 Task: Apply conditional formatting to highlight cells in the range A2:F13 where the value is greater than 9.
Action: Mouse moved to (45, 165)
Screenshot: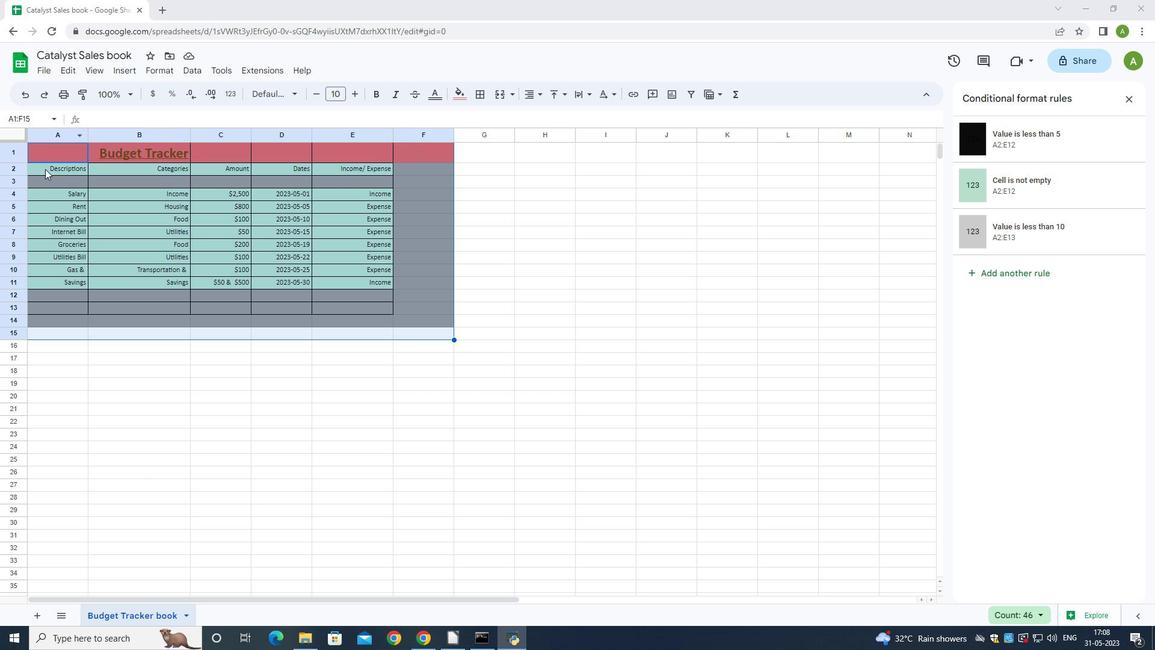 
Action: Mouse pressed left at (45, 165)
Screenshot: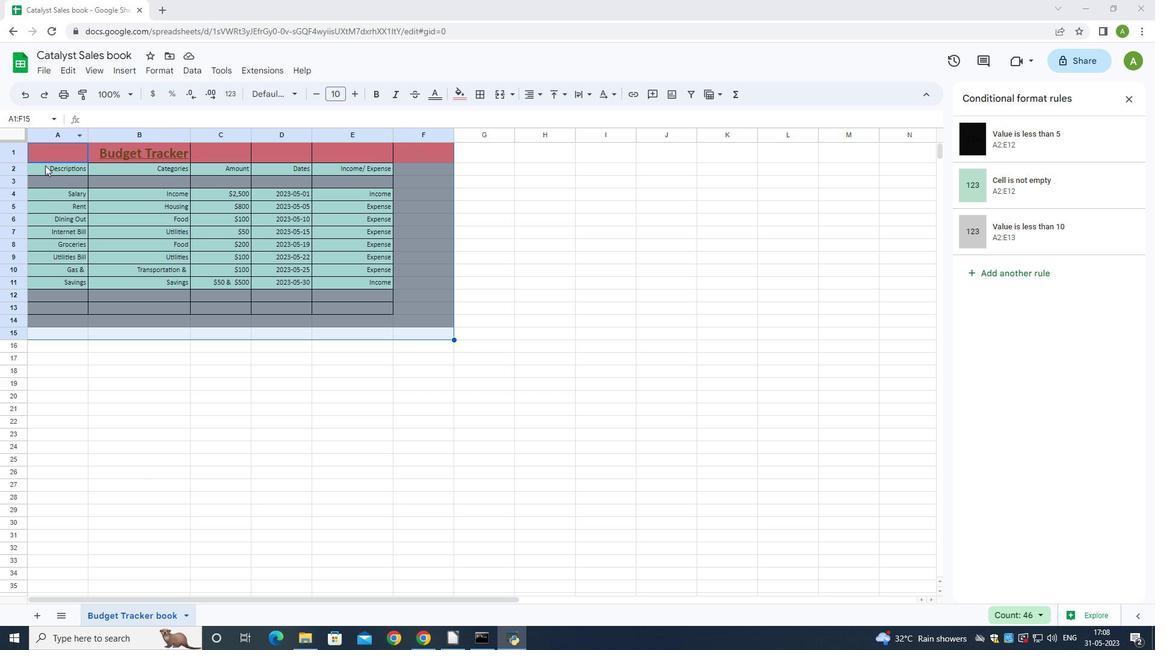 
Action: Mouse moved to (158, 69)
Screenshot: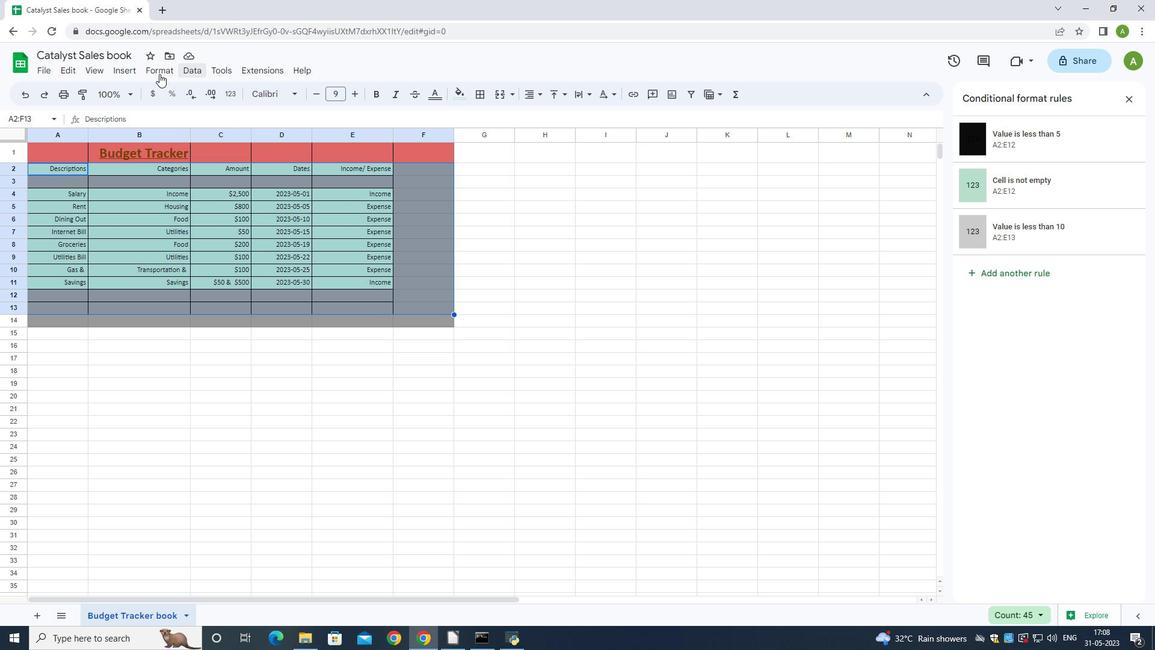 
Action: Mouse pressed left at (158, 69)
Screenshot: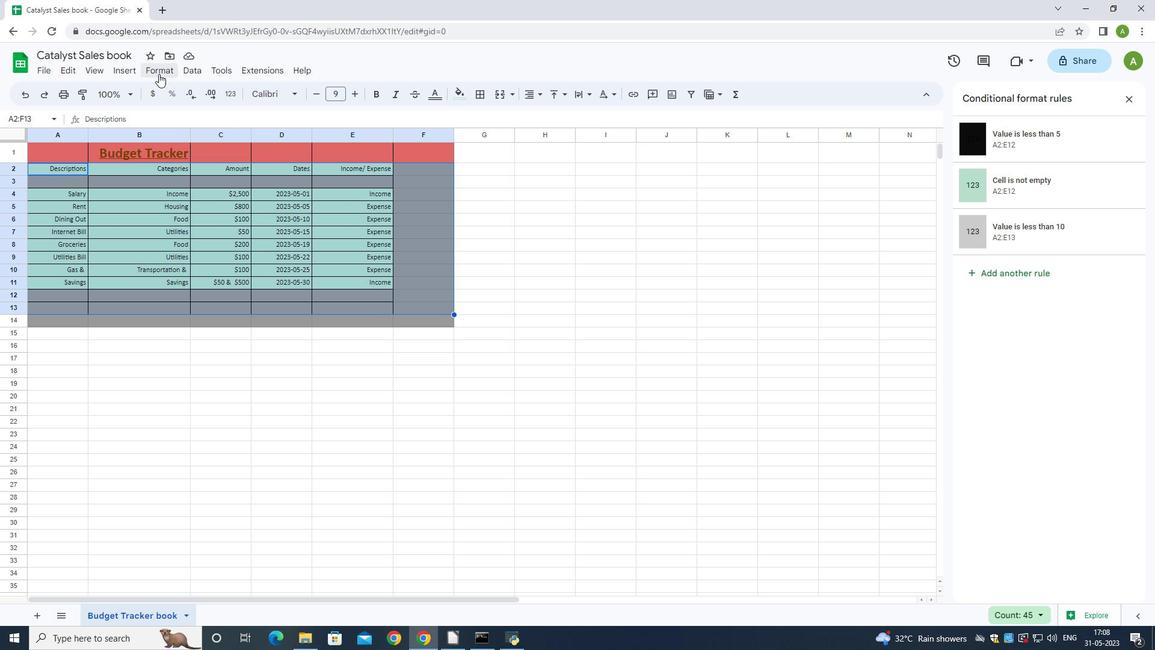 
Action: Mouse moved to (191, 274)
Screenshot: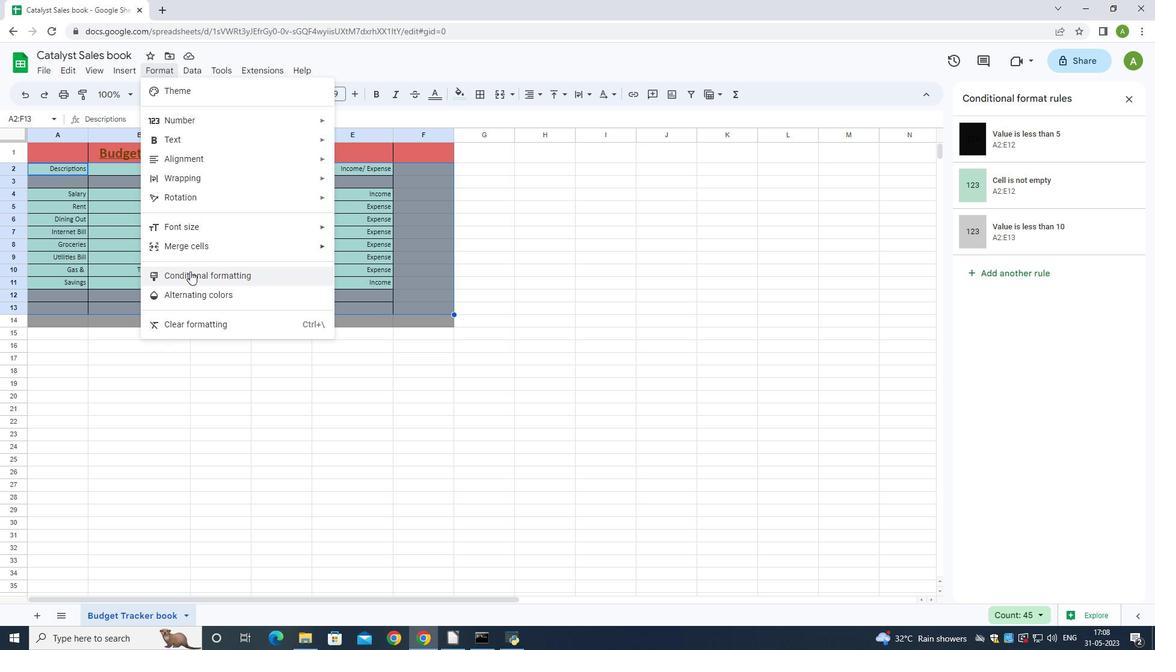 
Action: Mouse pressed left at (191, 274)
Screenshot: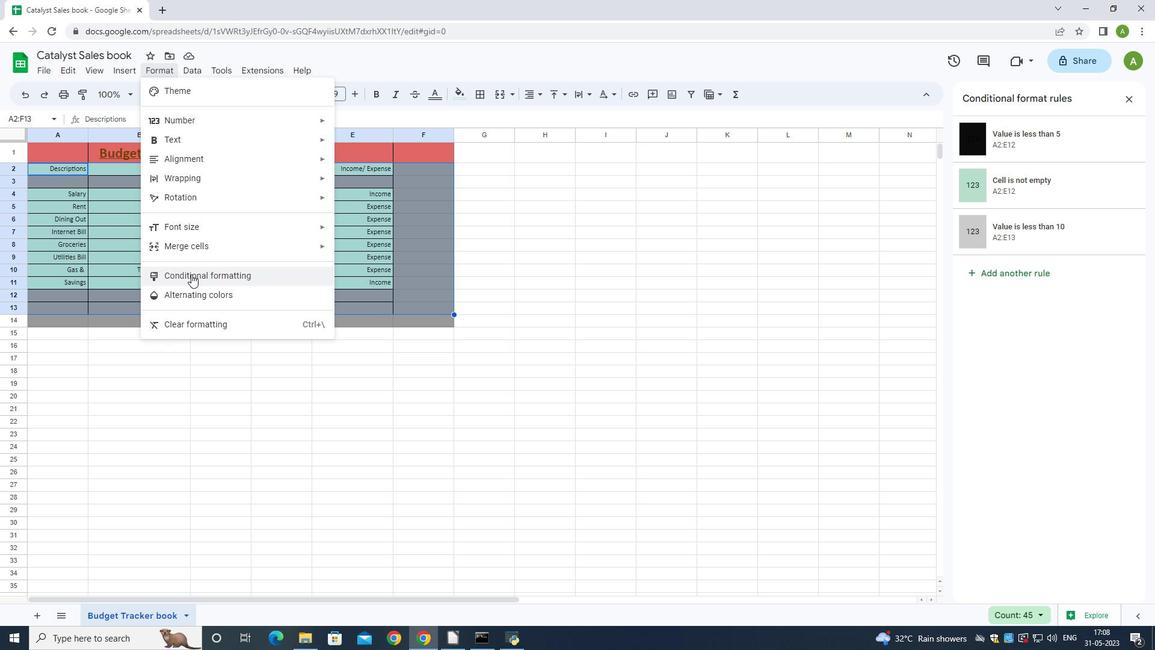 
Action: Mouse moved to (1005, 267)
Screenshot: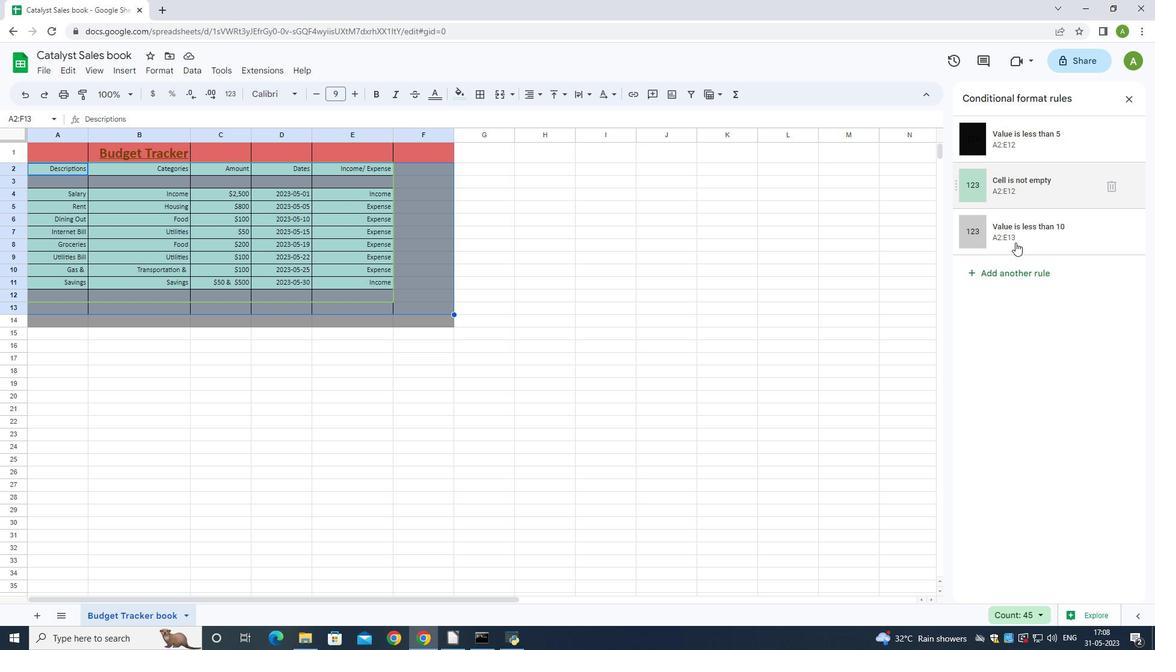 
Action: Mouse pressed left at (1005, 267)
Screenshot: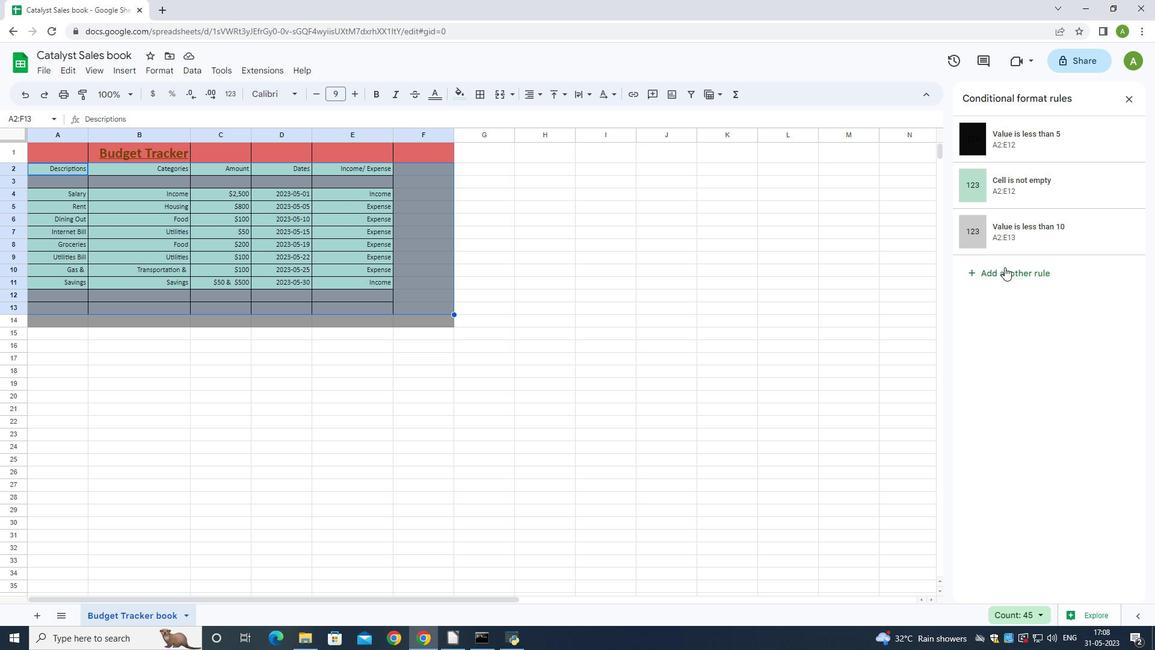
Action: Mouse moved to (1019, 255)
Screenshot: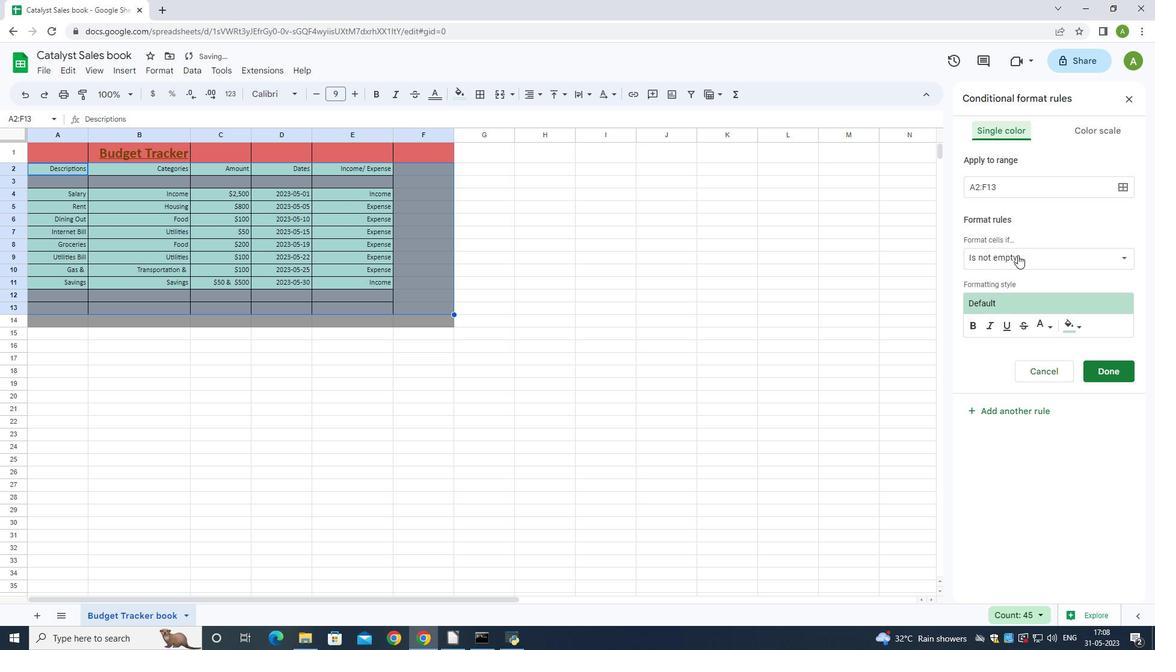 
Action: Mouse pressed left at (1019, 255)
Screenshot: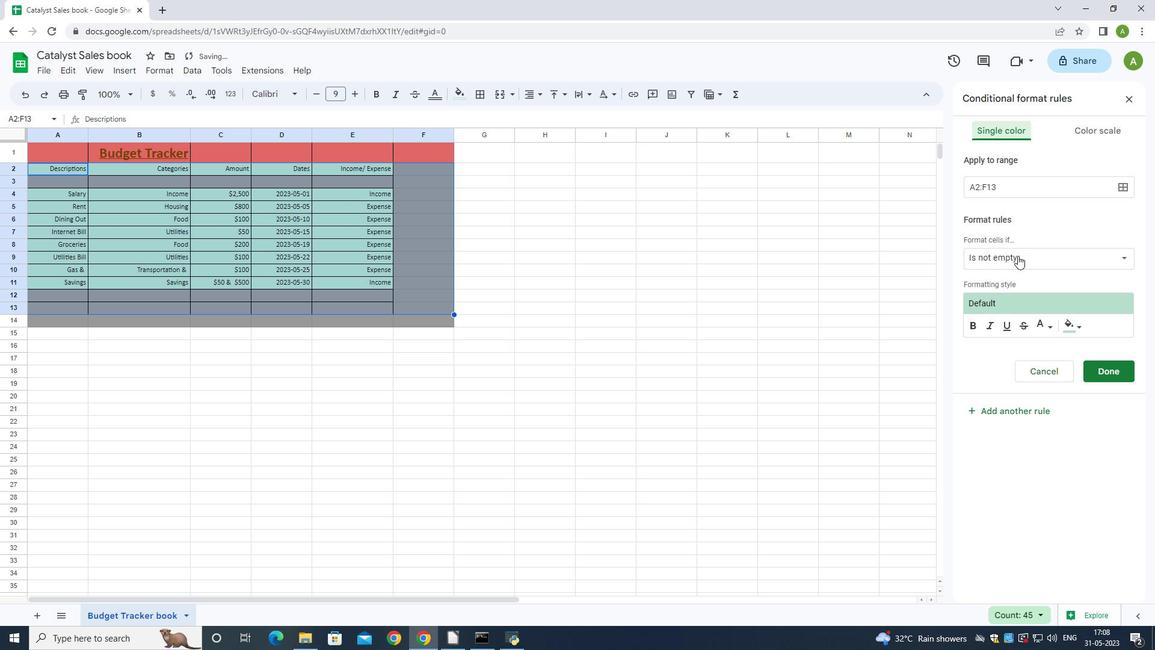 
Action: Mouse moved to (1012, 447)
Screenshot: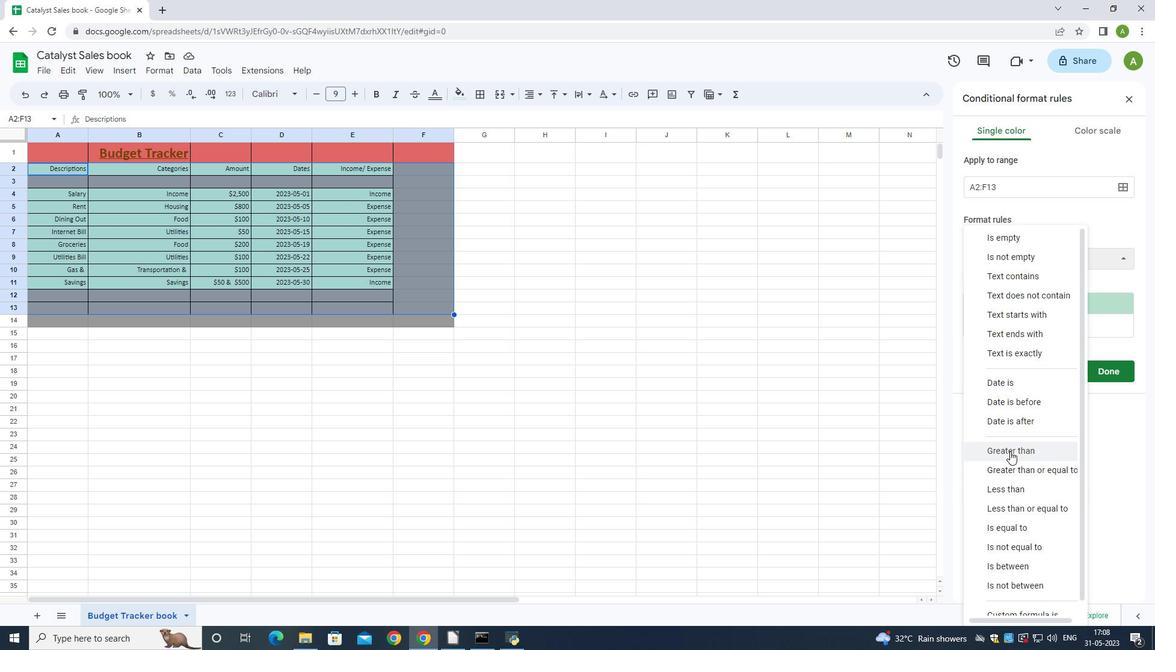 
Action: Mouse pressed left at (1012, 447)
Screenshot: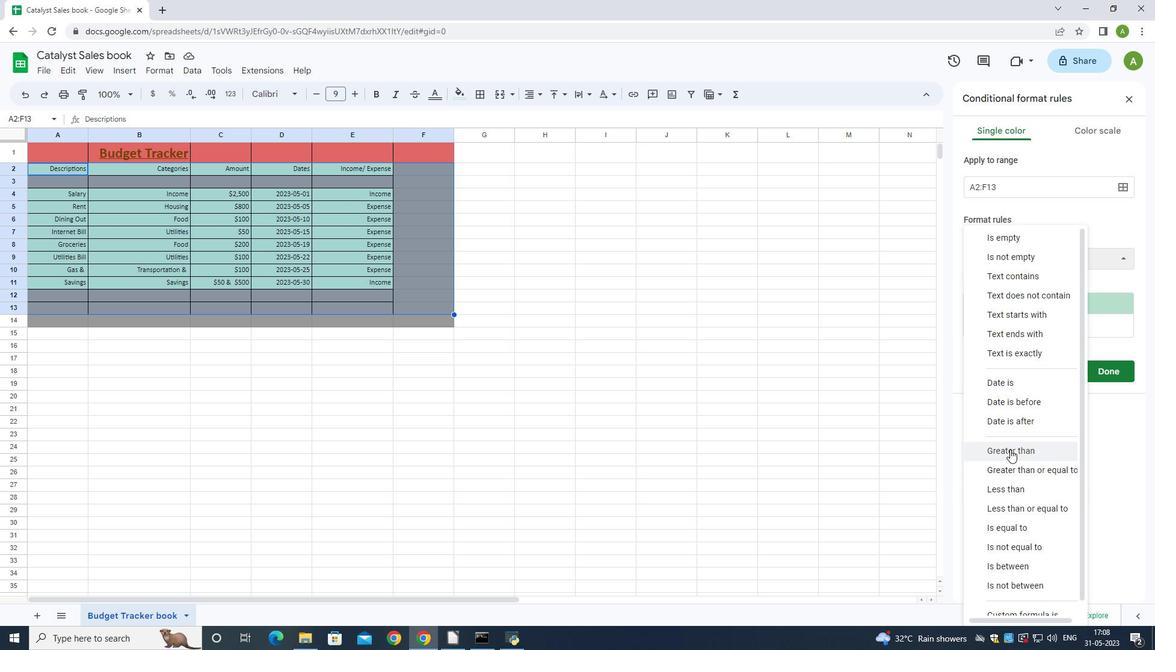 
Action: Mouse moved to (1015, 282)
Screenshot: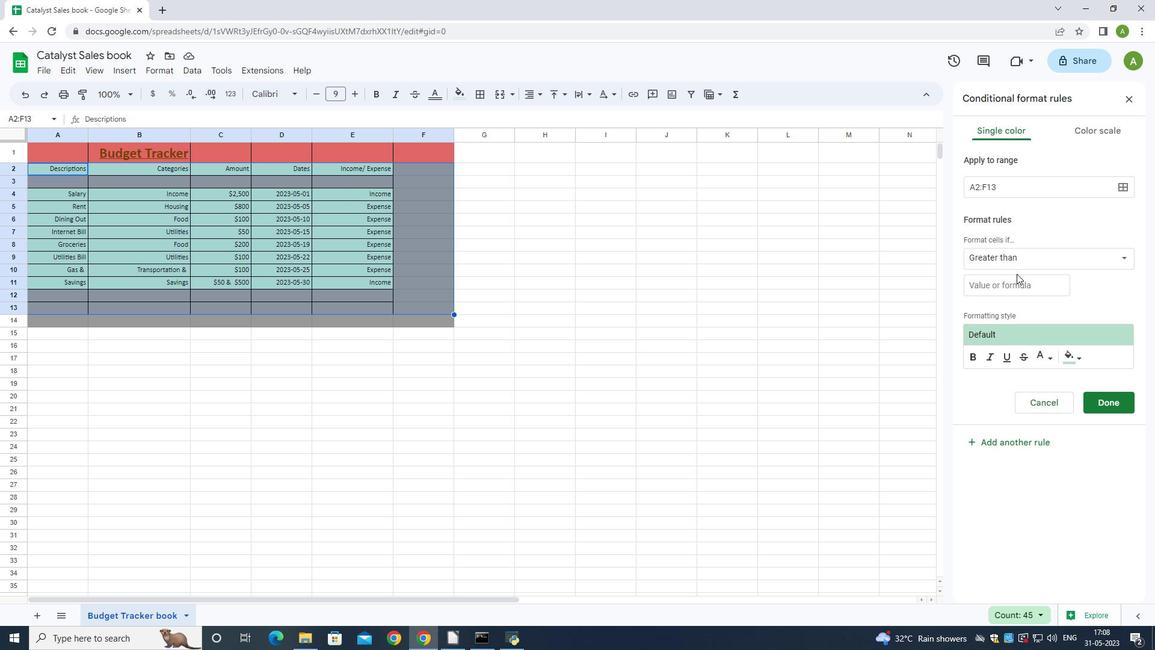 
Action: Mouse pressed left at (1015, 282)
Screenshot: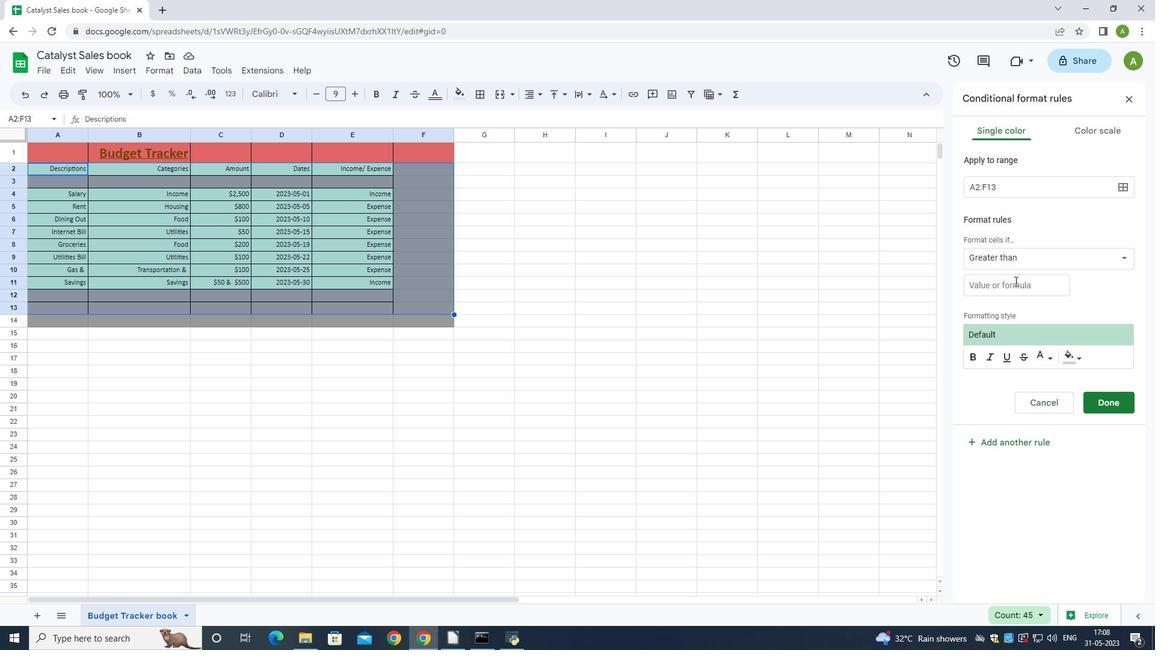
Action: Key pressed 9
Screenshot: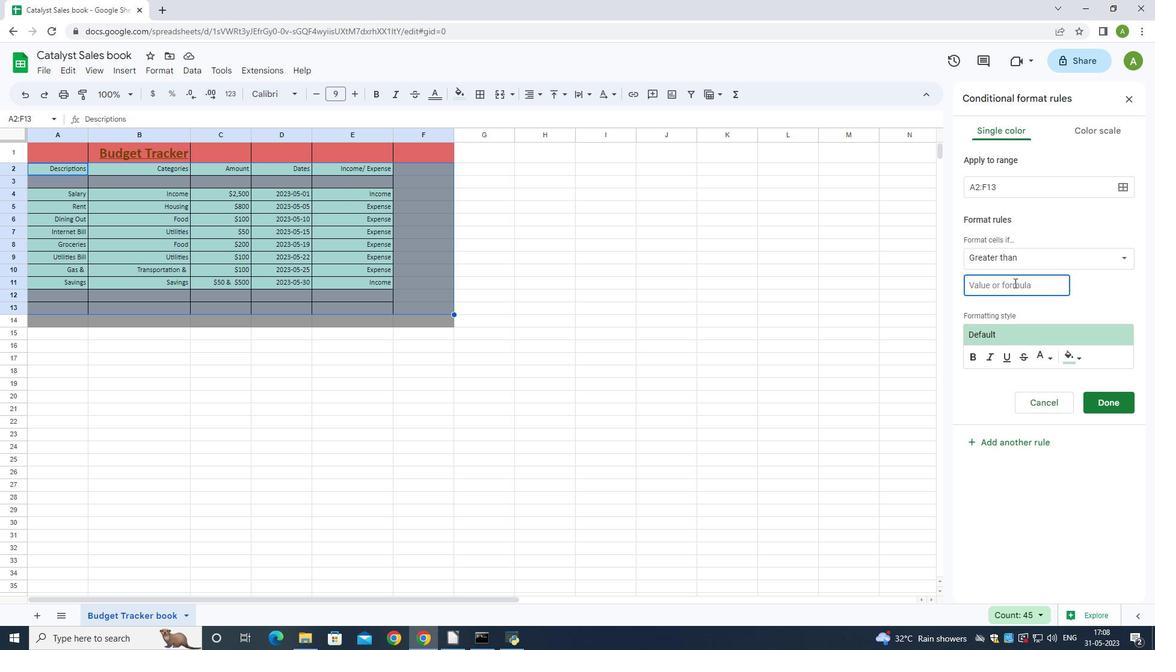 
Action: Mouse moved to (1075, 355)
Screenshot: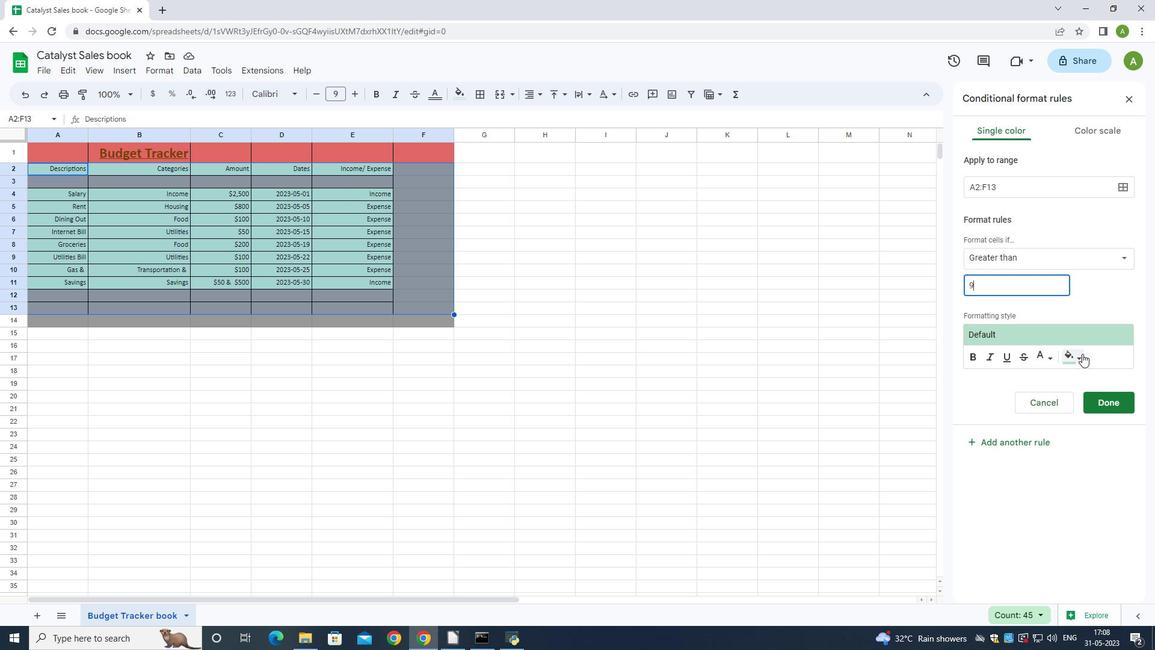 
Action: Mouse pressed left at (1075, 355)
Screenshot: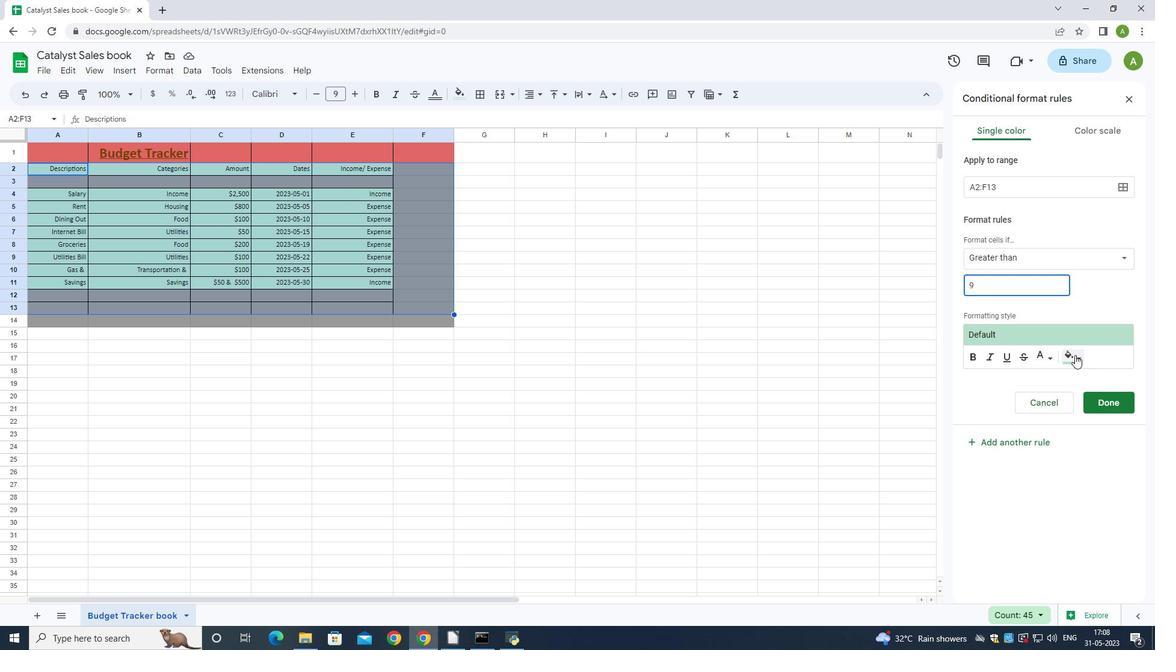
Action: Mouse moved to (1060, 399)
Screenshot: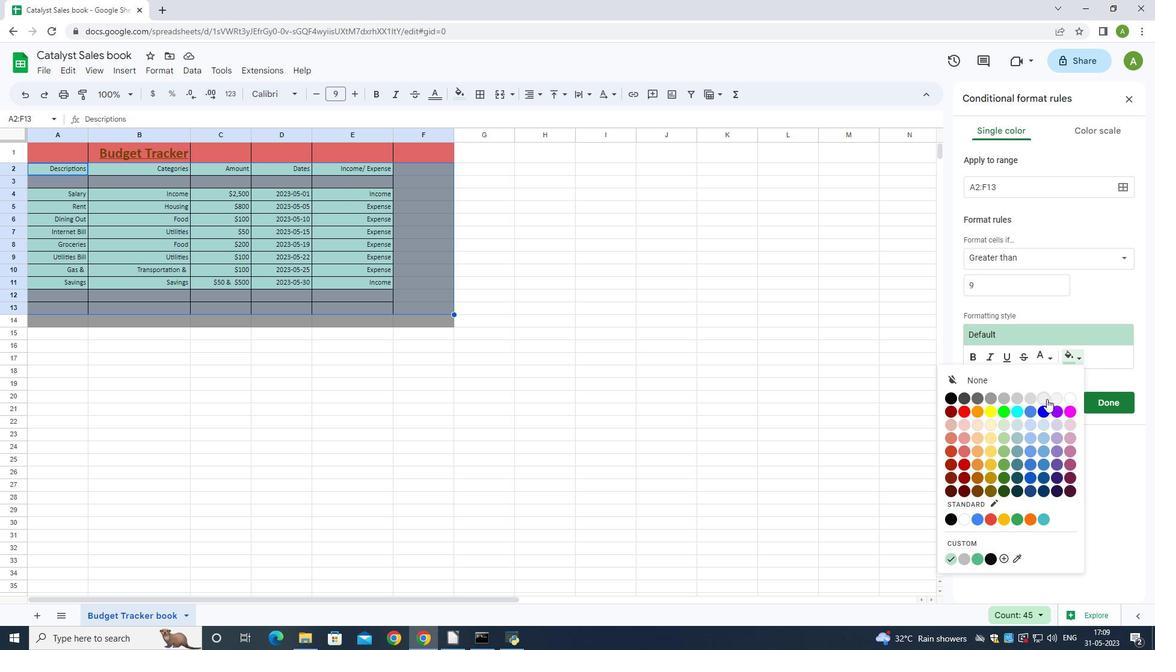 
Action: Mouse pressed left at (1060, 399)
Screenshot: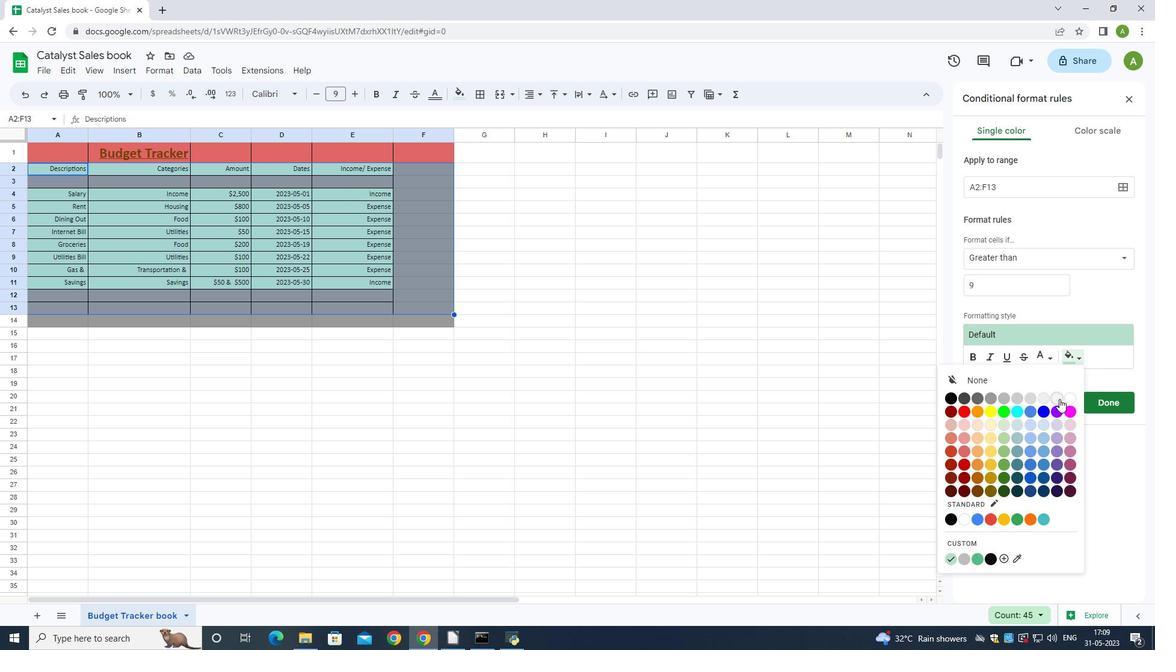 
Action: Mouse moved to (1110, 402)
Screenshot: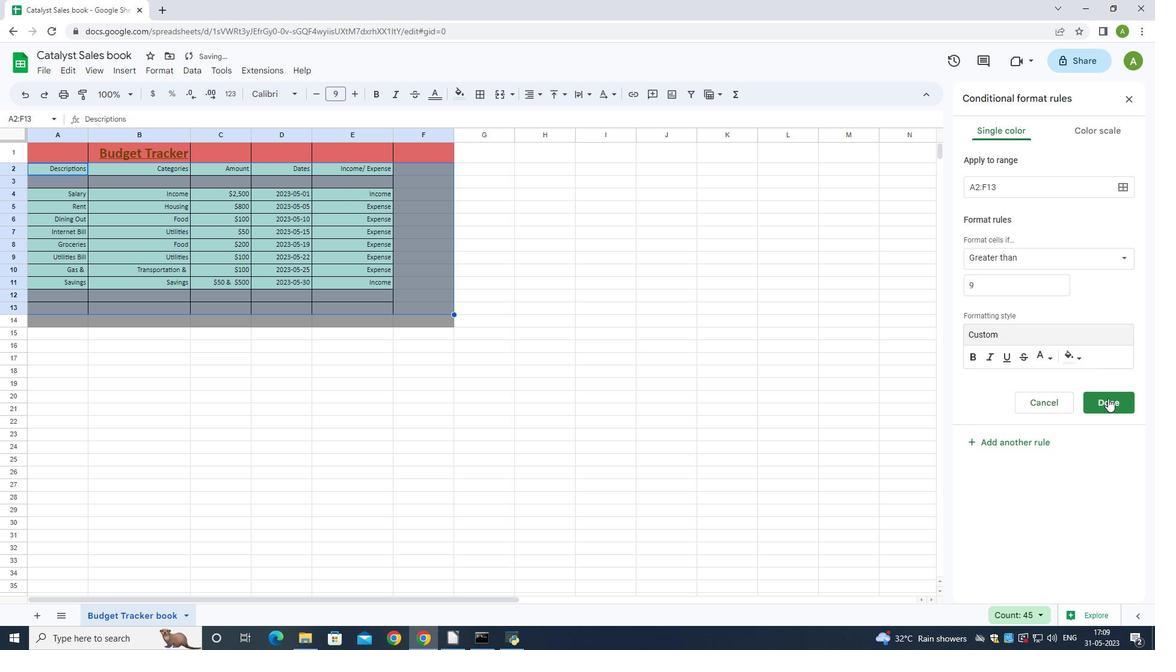 
Action: Mouse pressed left at (1110, 402)
Screenshot: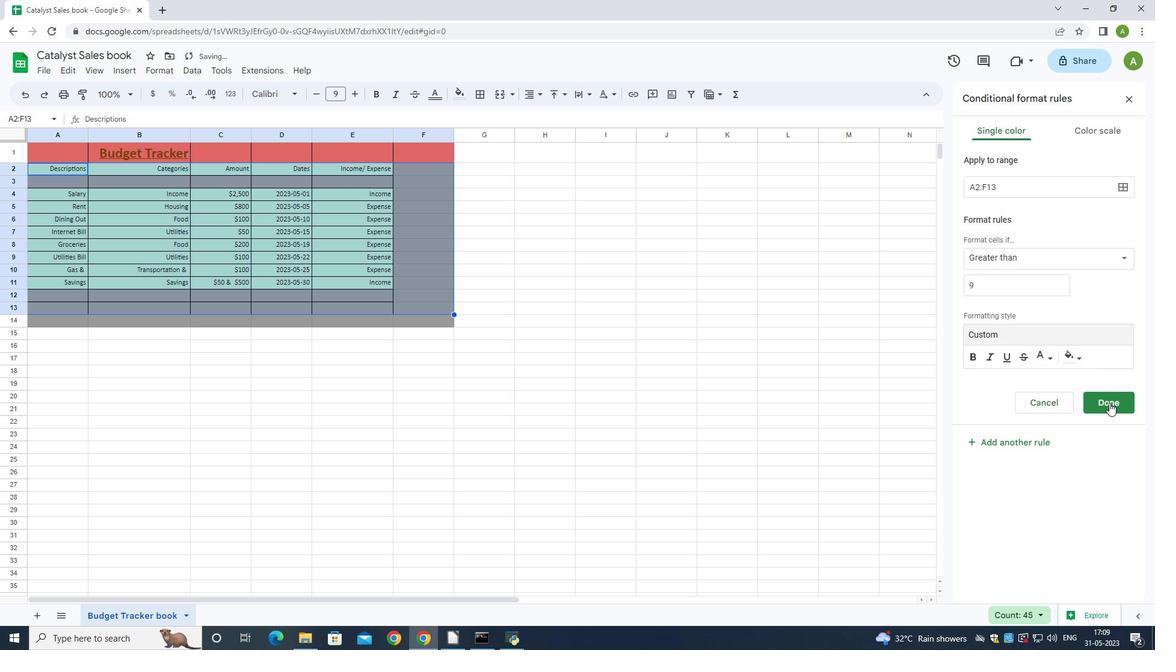 
Action: Mouse moved to (43, 170)
Screenshot: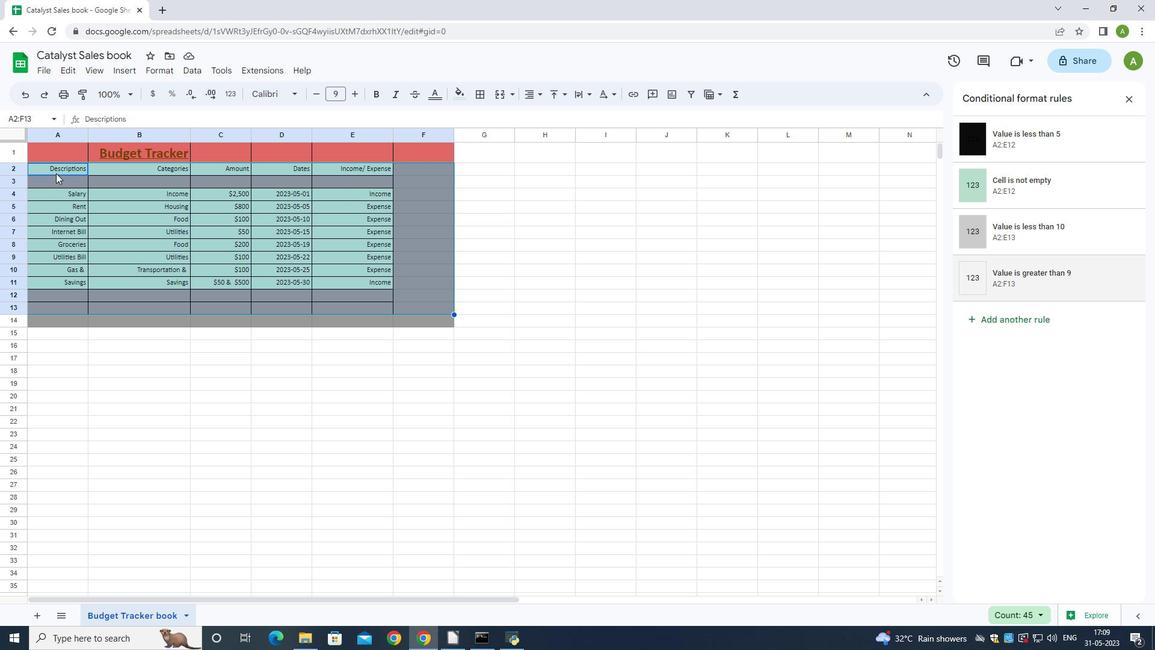 
Action: Mouse pressed left at (43, 170)
Screenshot: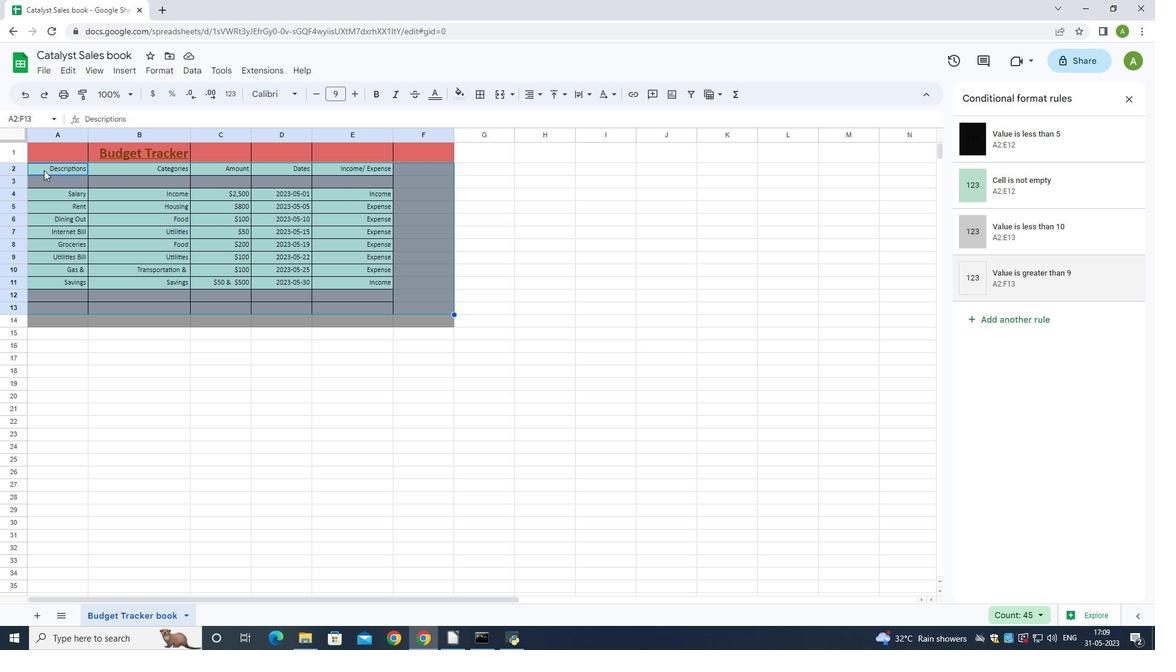
Action: Mouse moved to (155, 72)
Screenshot: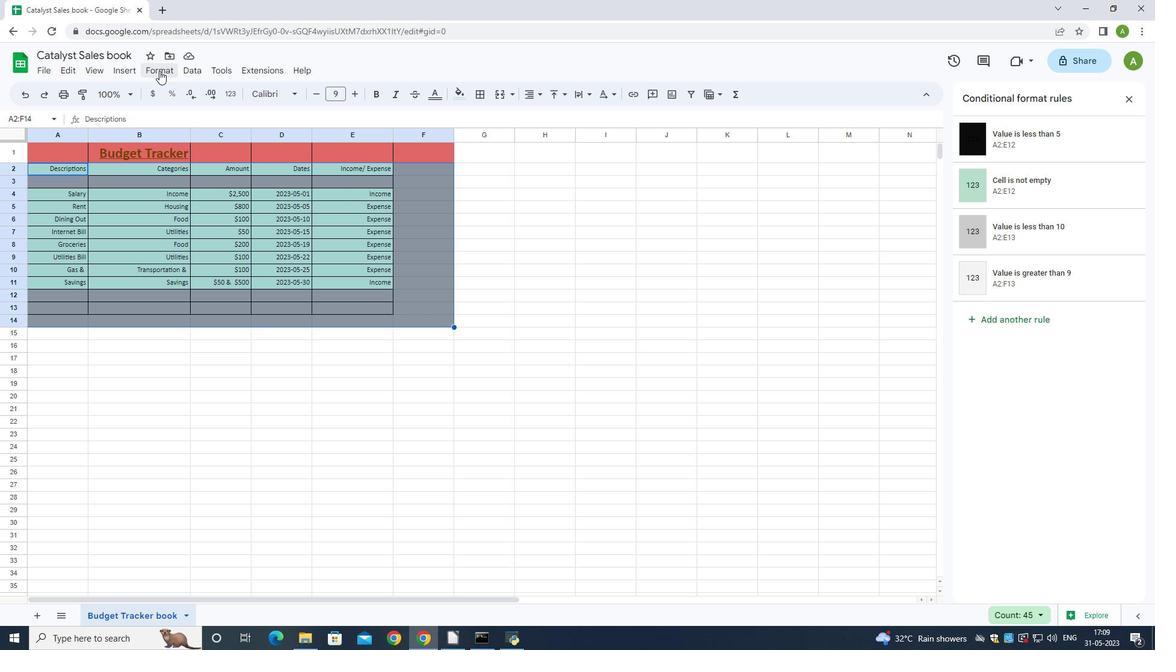 
Action: Mouse pressed left at (155, 72)
Screenshot: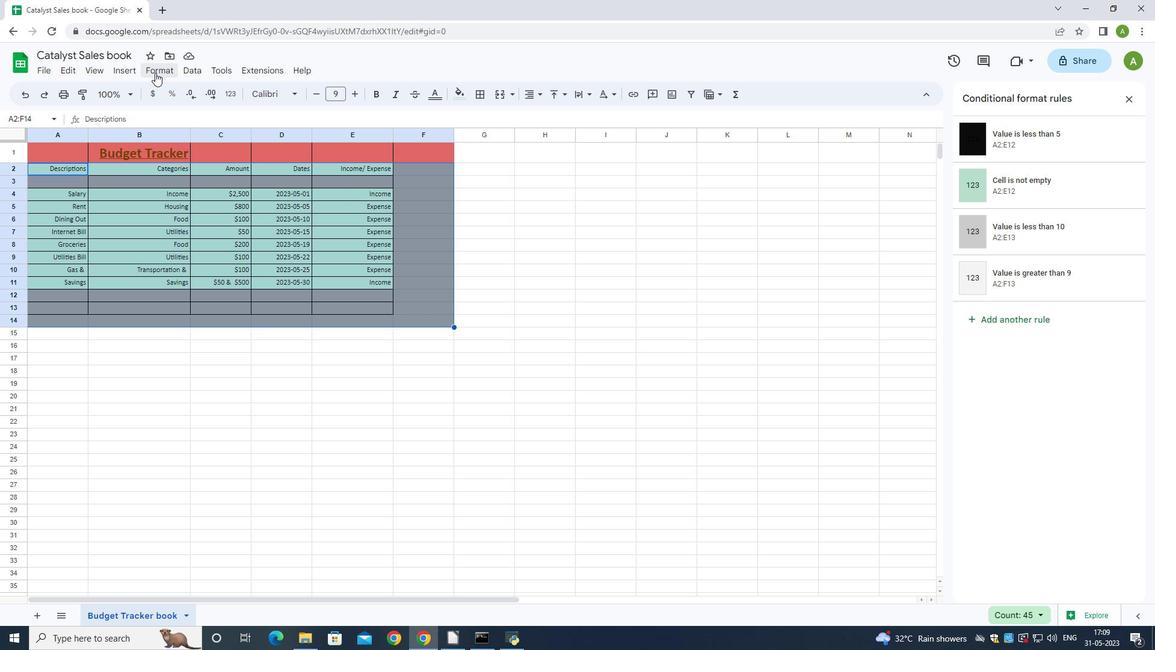 
Action: Mouse moved to (364, 385)
Screenshot: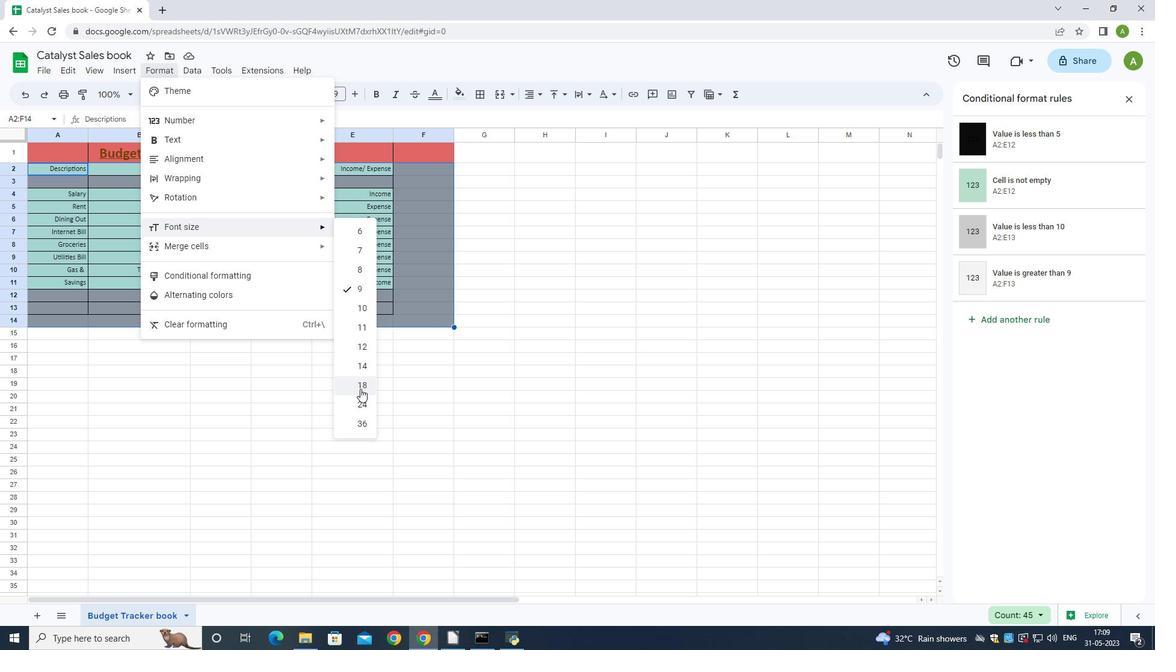 
Action: Mouse pressed left at (364, 385)
Screenshot: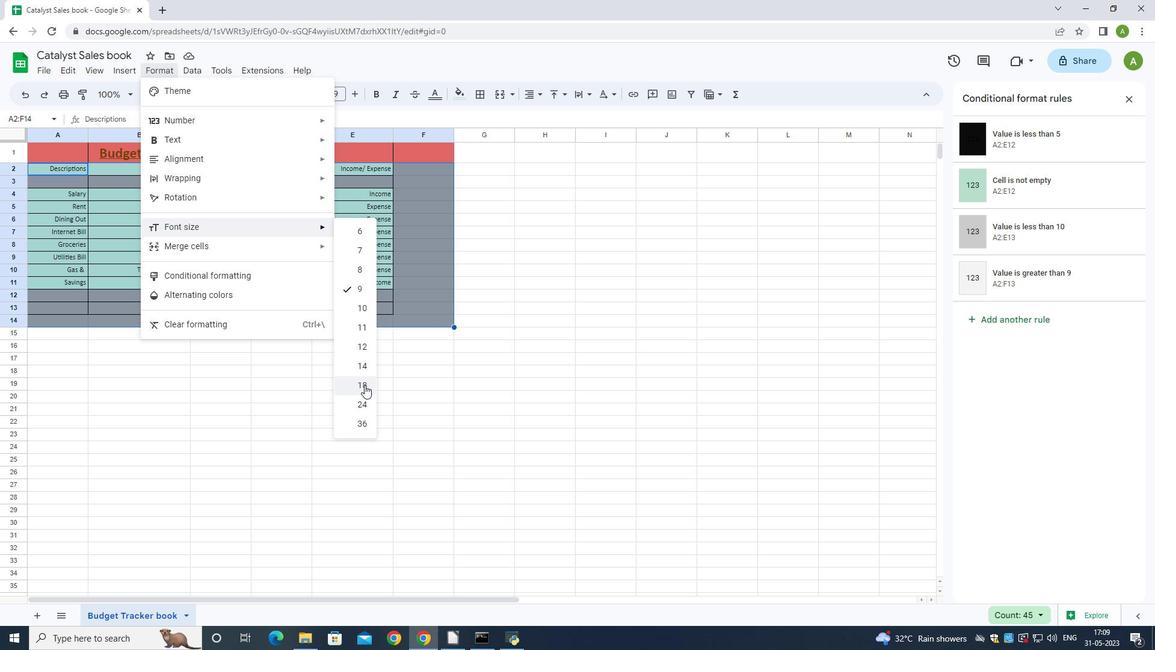 
Action: Mouse moved to (60, 154)
Screenshot: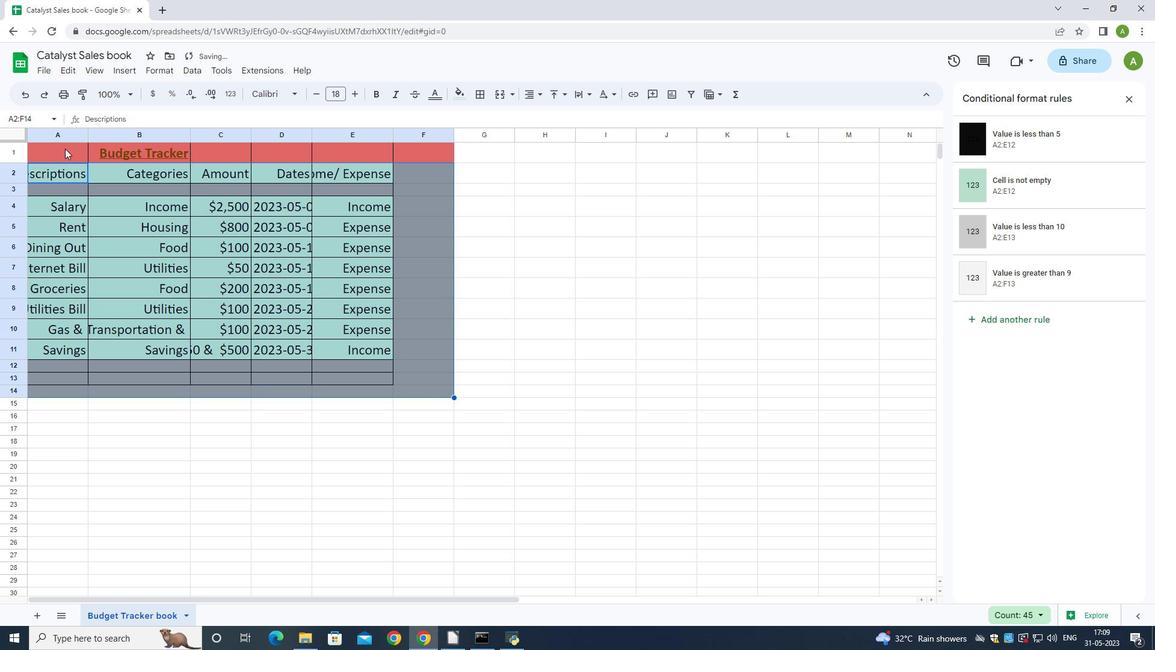 
Action: Mouse pressed left at (60, 154)
Screenshot: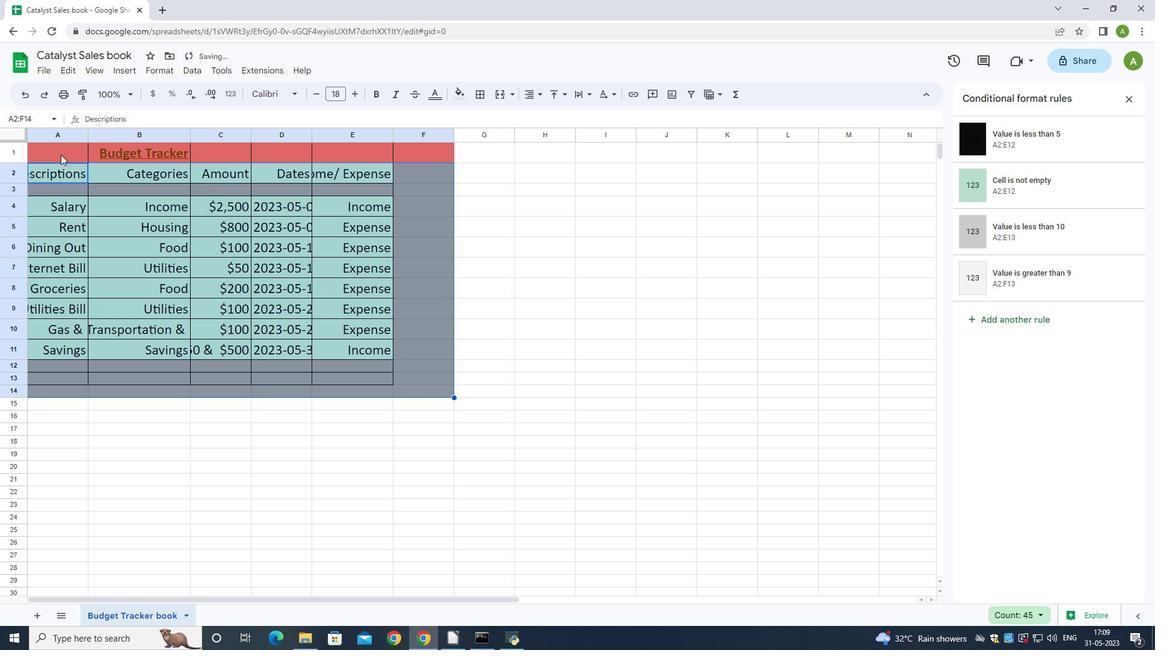 
Action: Mouse moved to (0, 520)
Screenshot: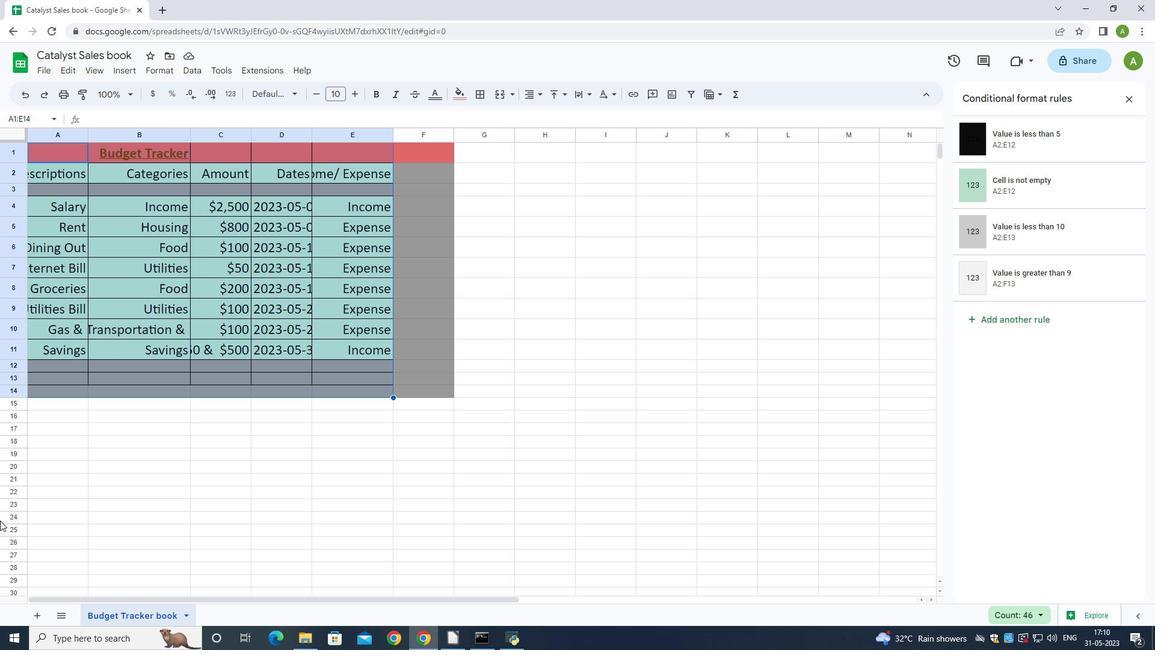 
